 Task: Look for products in the category "Pepperoni" from Fiorucci only.
Action: Mouse pressed left at (17, 82)
Screenshot: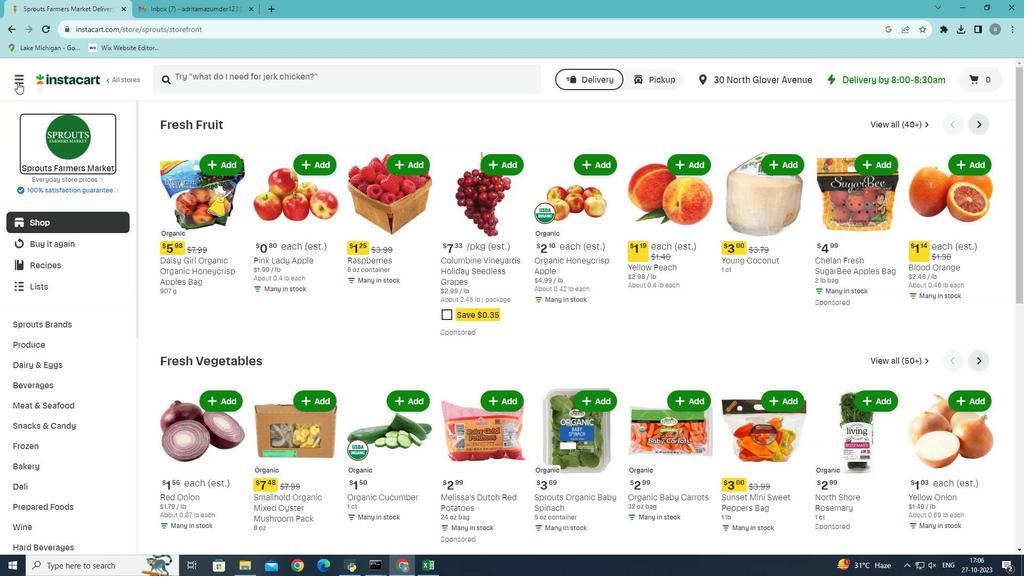 
Action: Mouse moved to (42, 305)
Screenshot: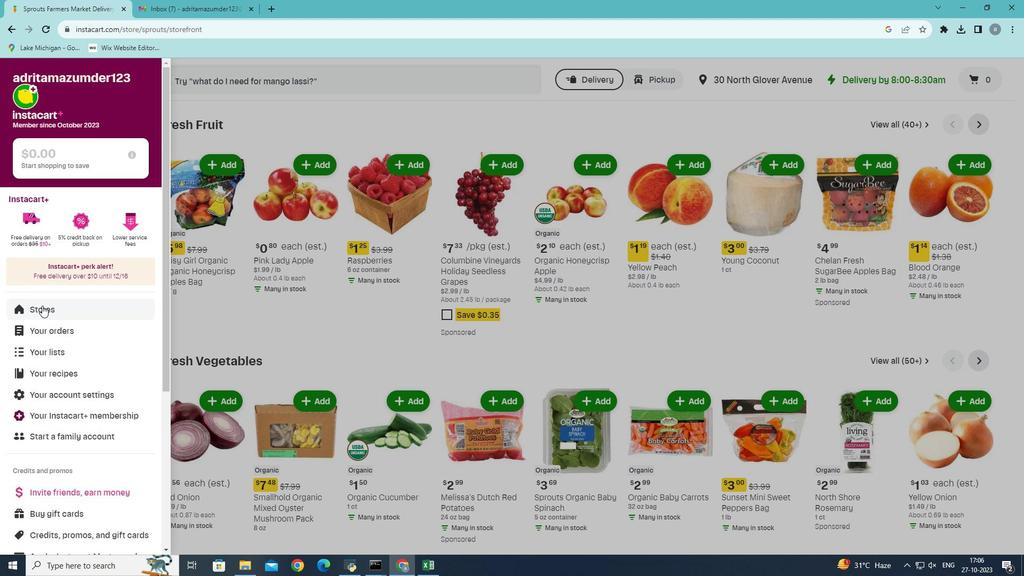 
Action: Mouse pressed left at (42, 305)
Screenshot: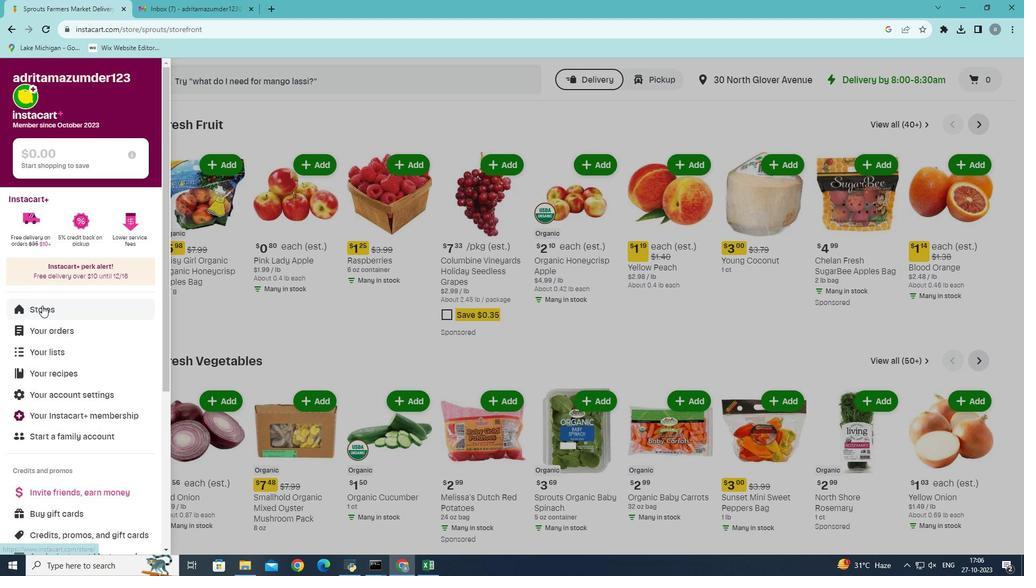 
Action: Mouse moved to (255, 120)
Screenshot: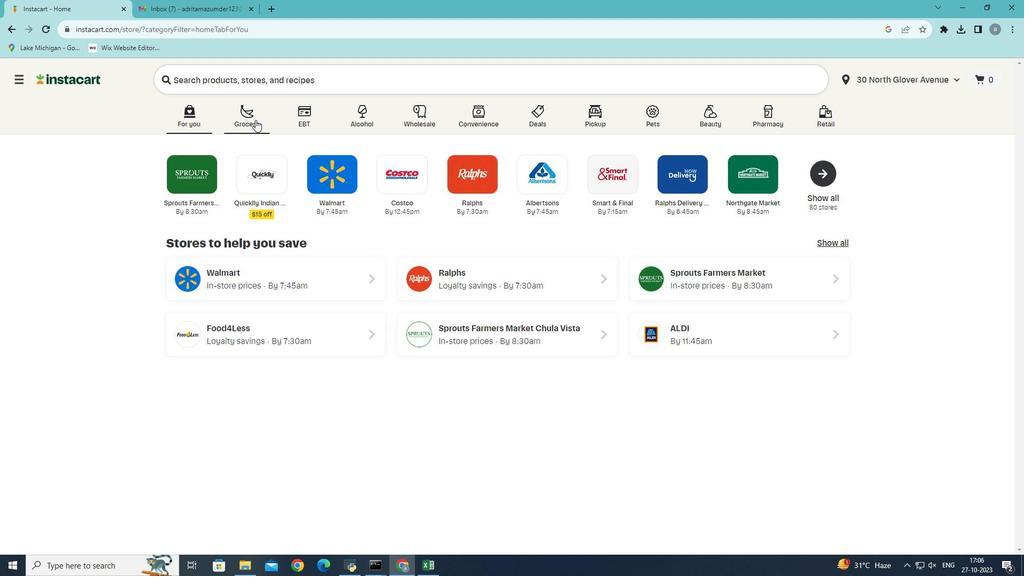 
Action: Mouse pressed left at (255, 120)
Screenshot: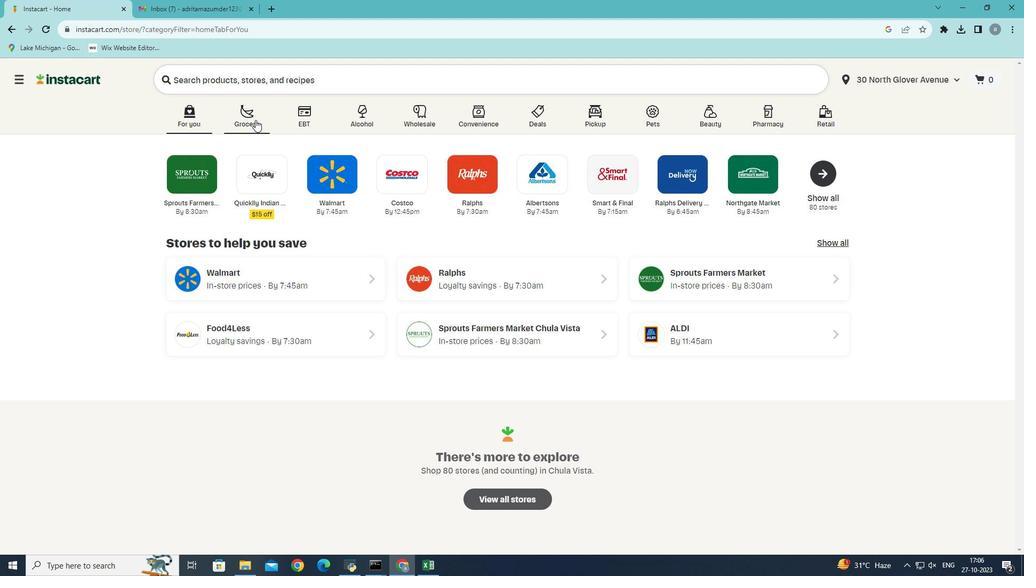 
Action: Mouse moved to (218, 296)
Screenshot: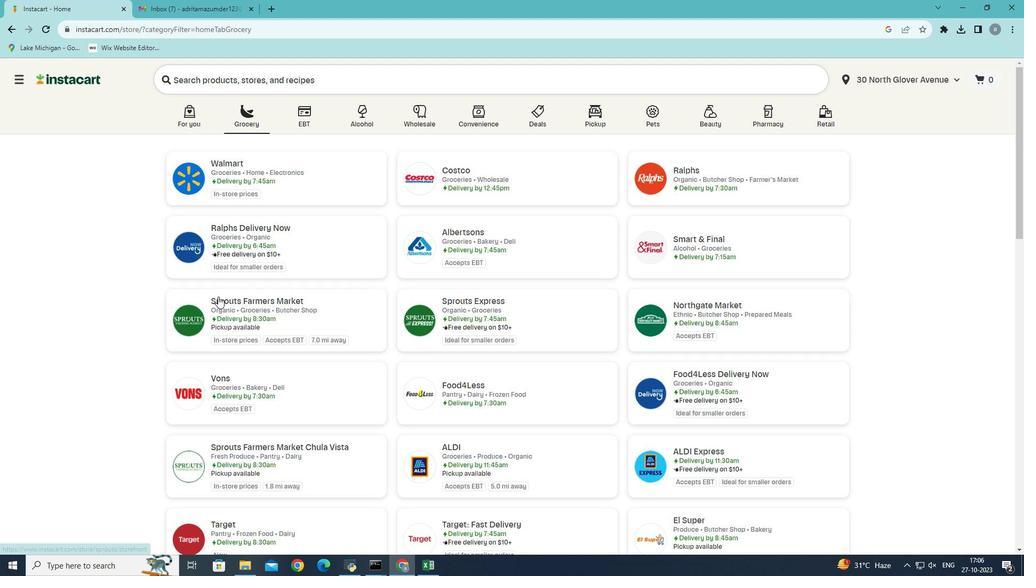 
Action: Mouse pressed left at (218, 296)
Screenshot: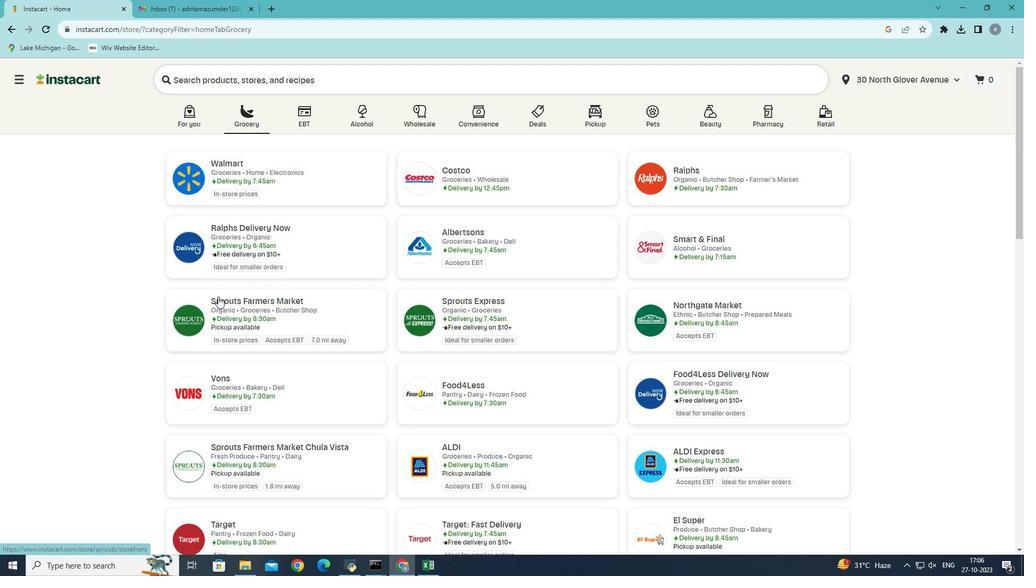 
Action: Mouse moved to (33, 487)
Screenshot: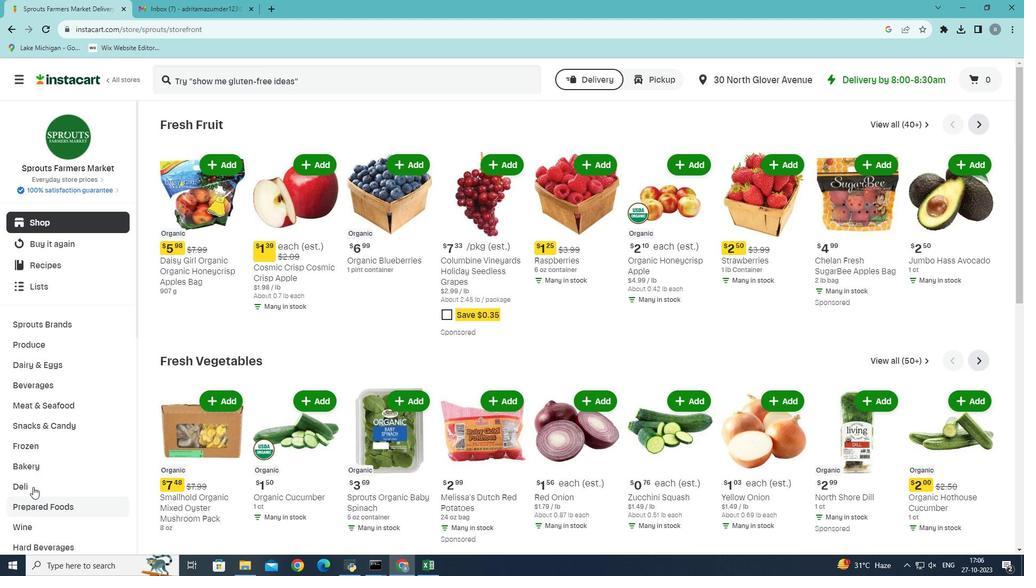 
Action: Mouse pressed left at (33, 487)
Screenshot: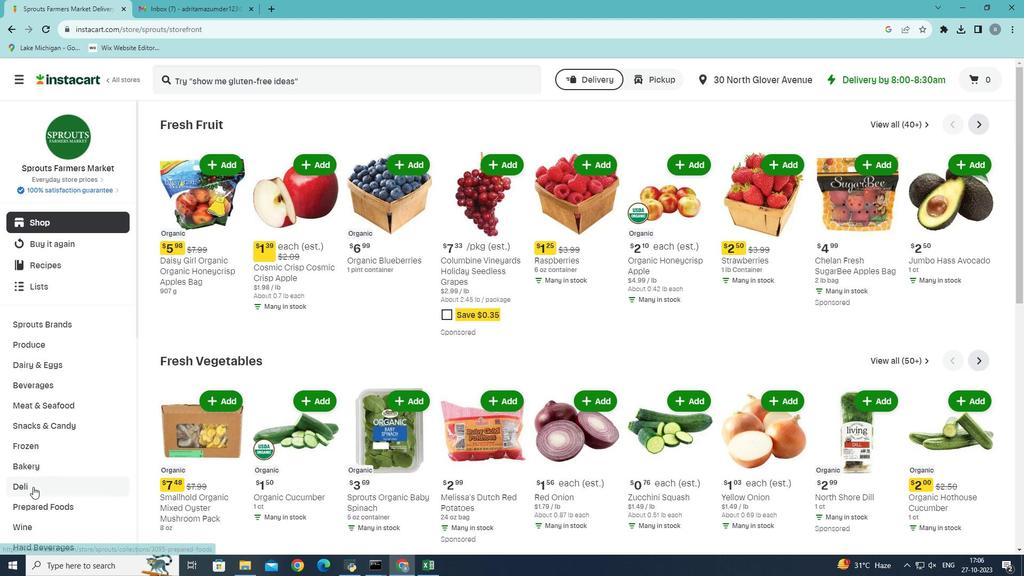 
Action: Mouse moved to (215, 145)
Screenshot: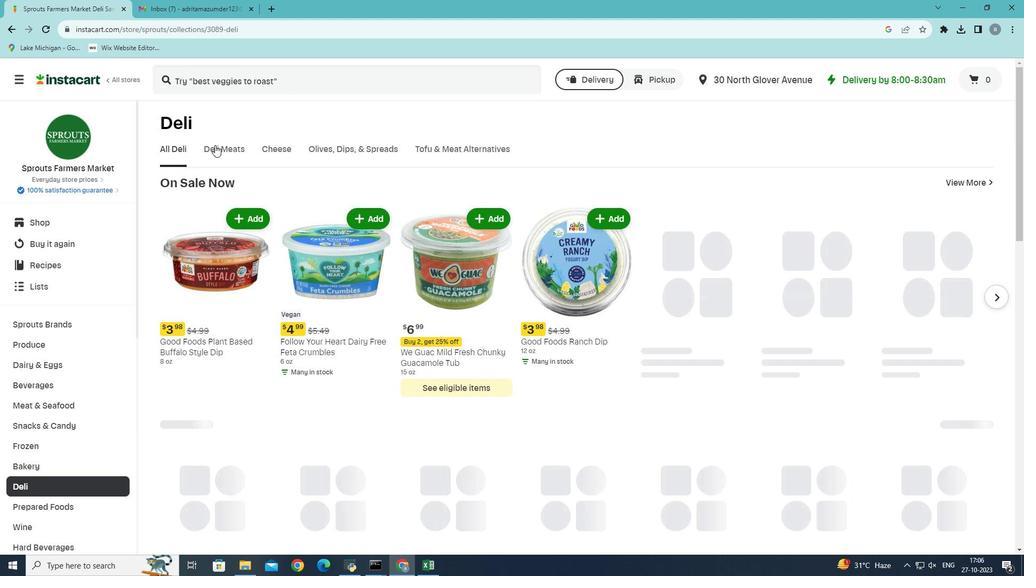 
Action: Mouse pressed left at (215, 145)
Screenshot: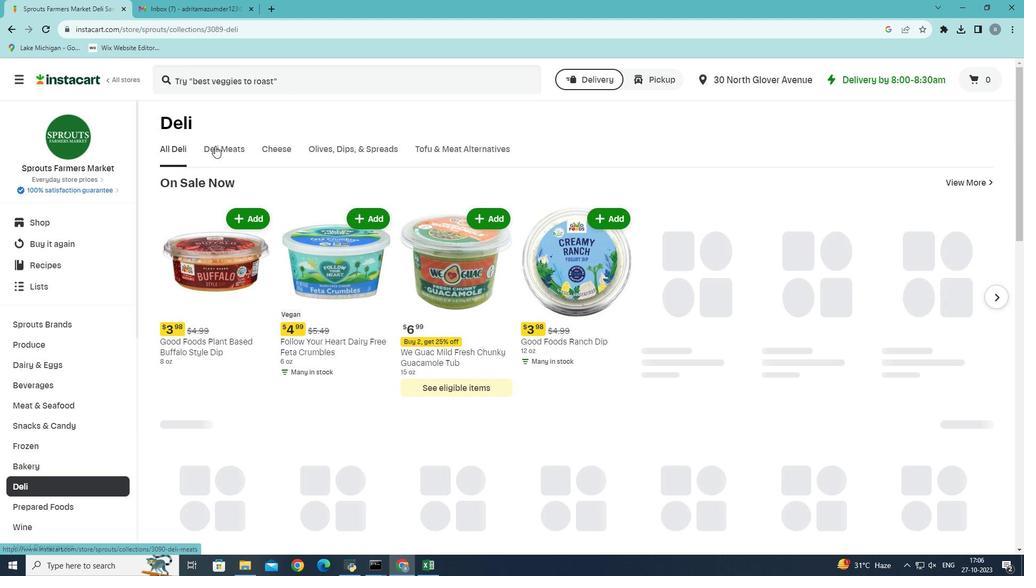 
Action: Mouse moved to (423, 204)
Screenshot: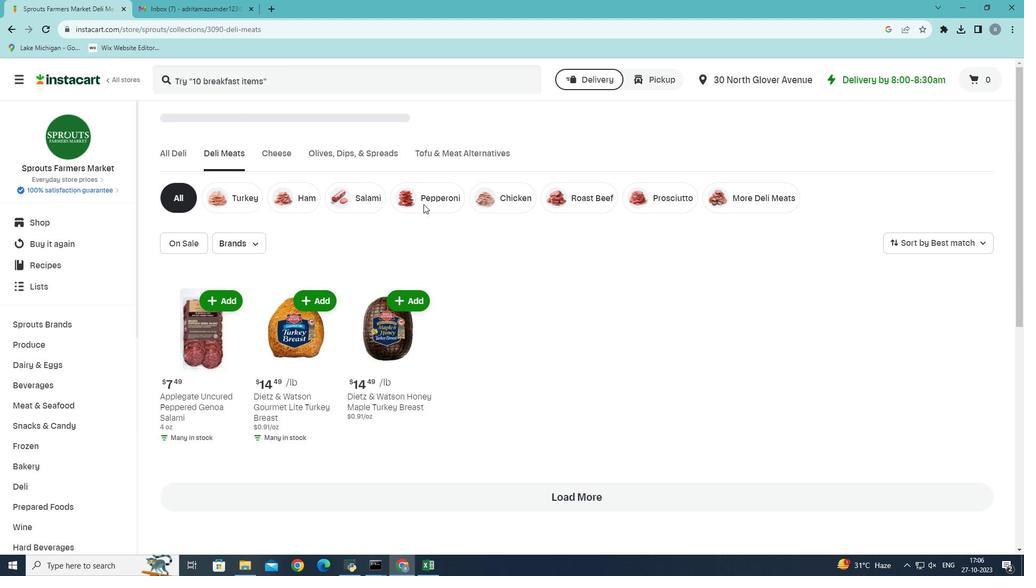 
Action: Mouse pressed left at (423, 204)
Screenshot: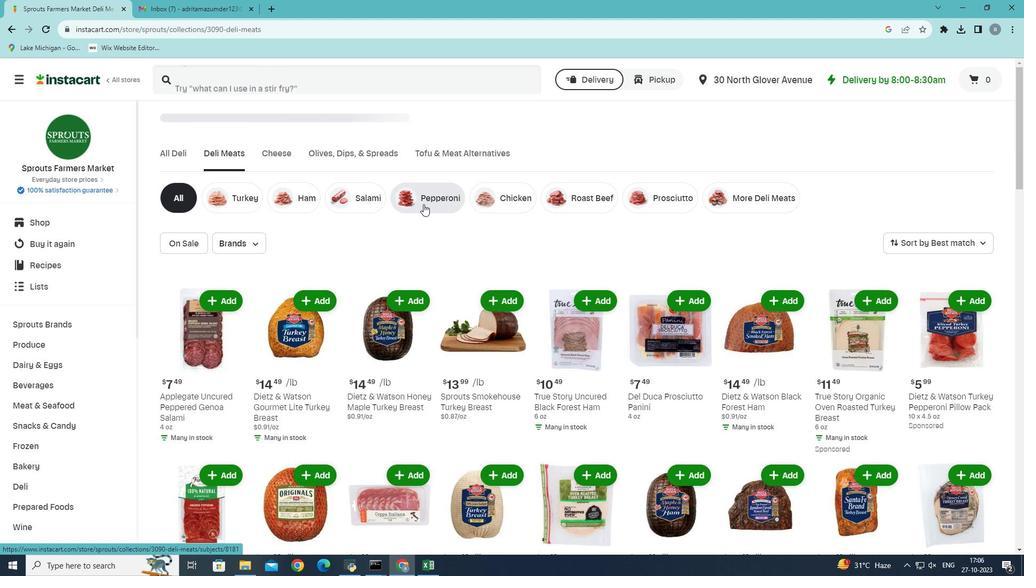 
Action: Mouse moved to (201, 240)
Screenshot: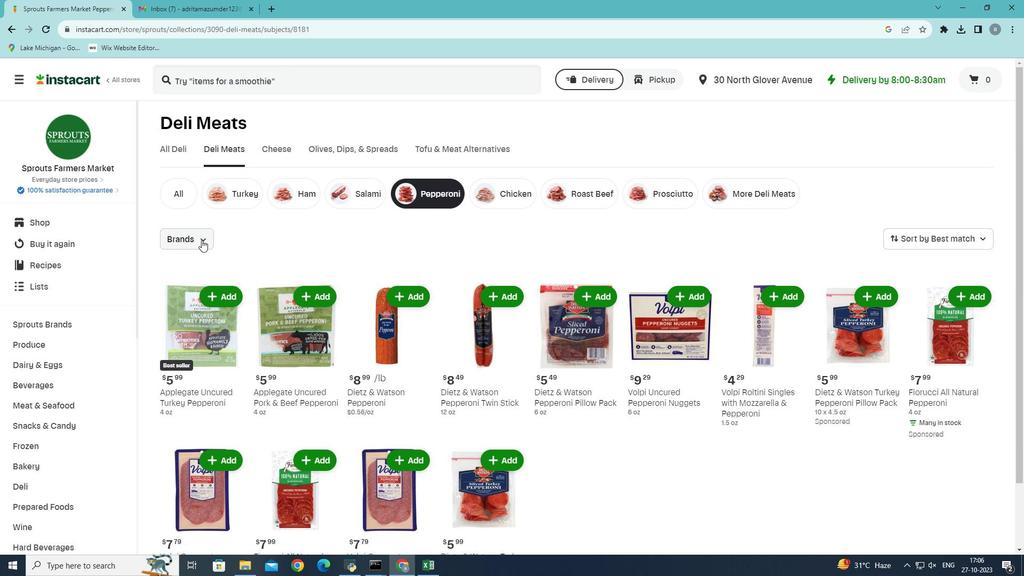 
Action: Mouse pressed left at (201, 240)
Screenshot: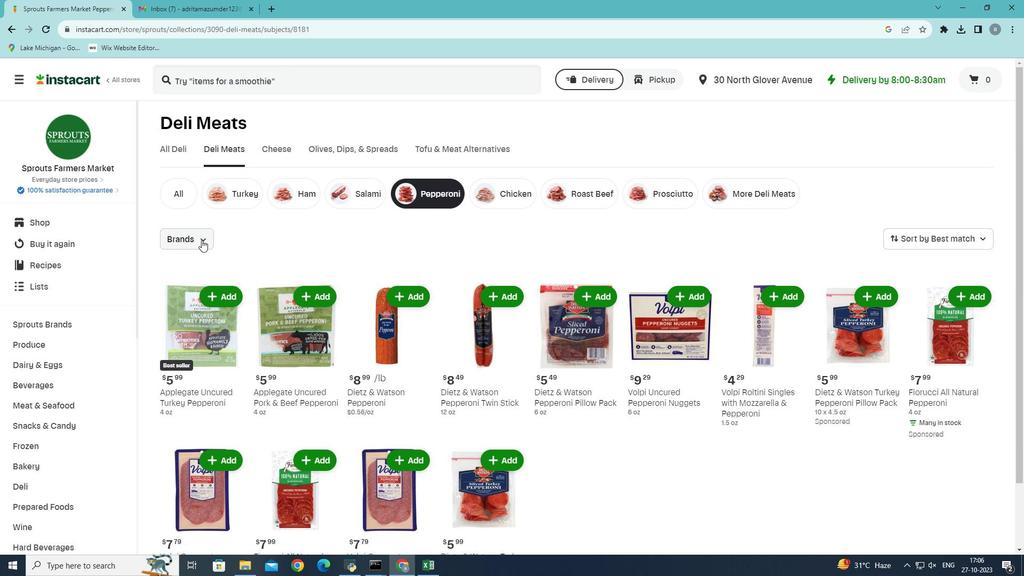 
Action: Mouse moved to (179, 349)
Screenshot: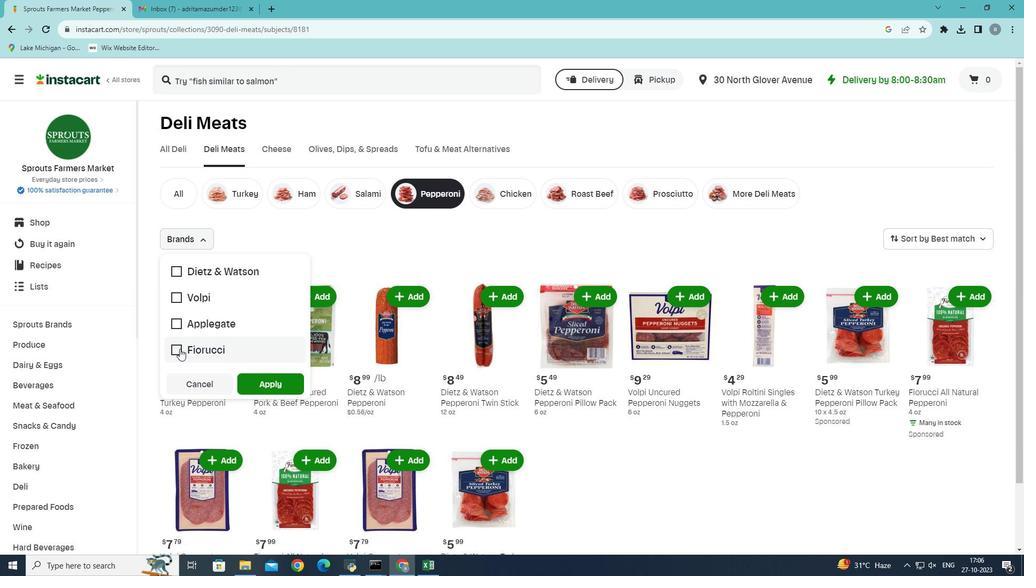 
Action: Mouse pressed left at (179, 349)
Screenshot: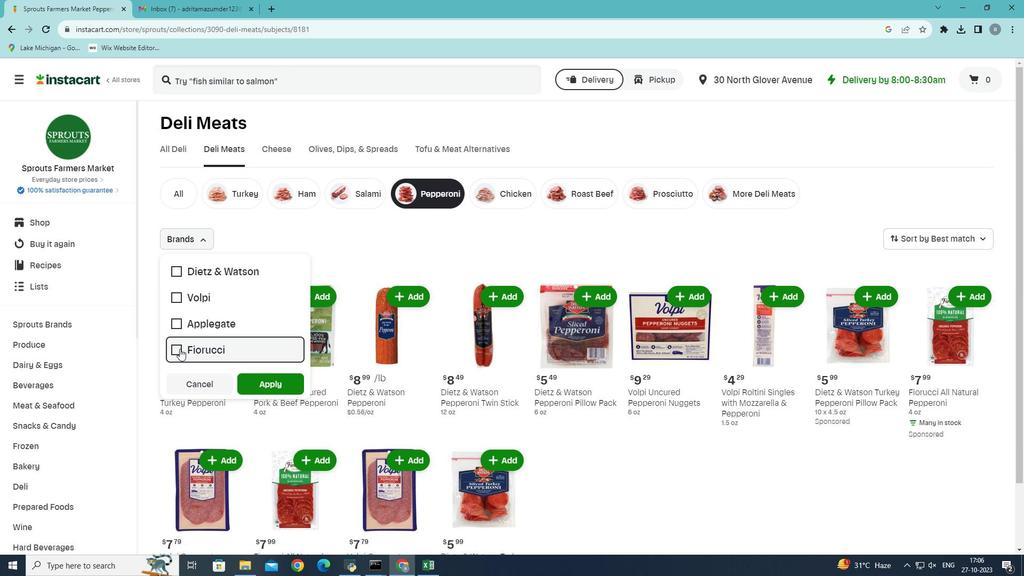 
Action: Mouse moved to (266, 383)
Screenshot: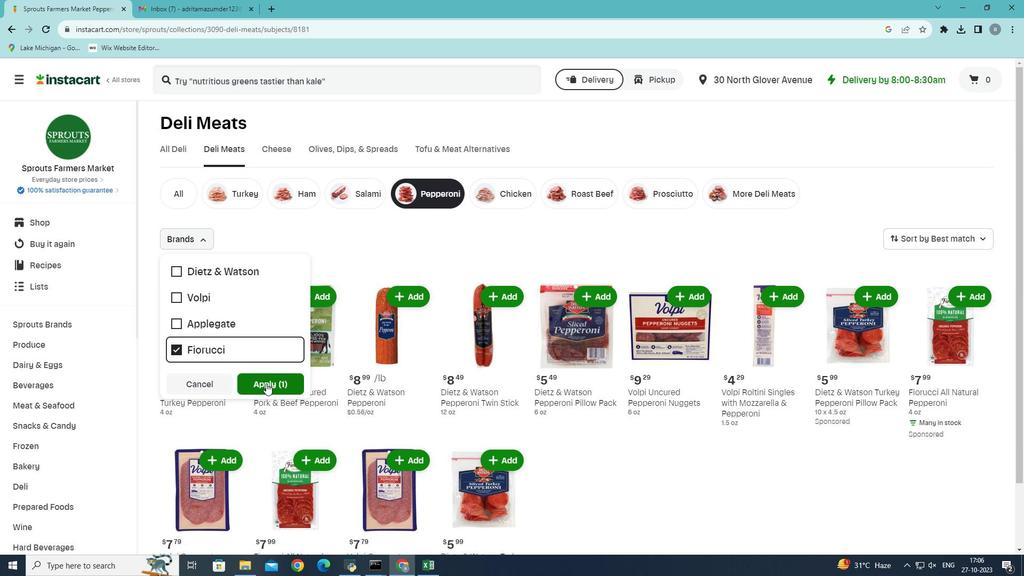 
Action: Mouse pressed left at (266, 383)
Screenshot: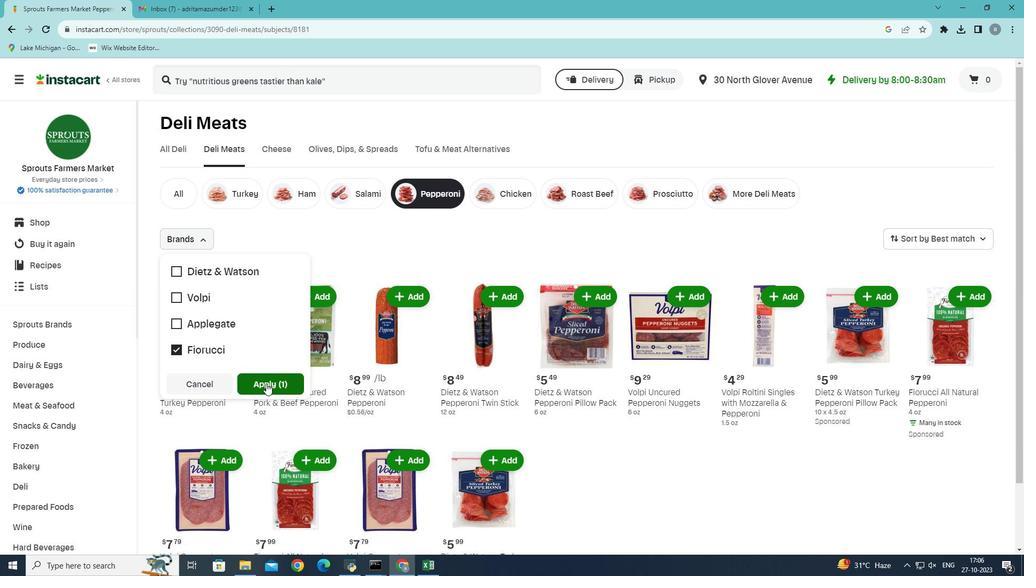 
Action: Mouse moved to (335, 328)
Screenshot: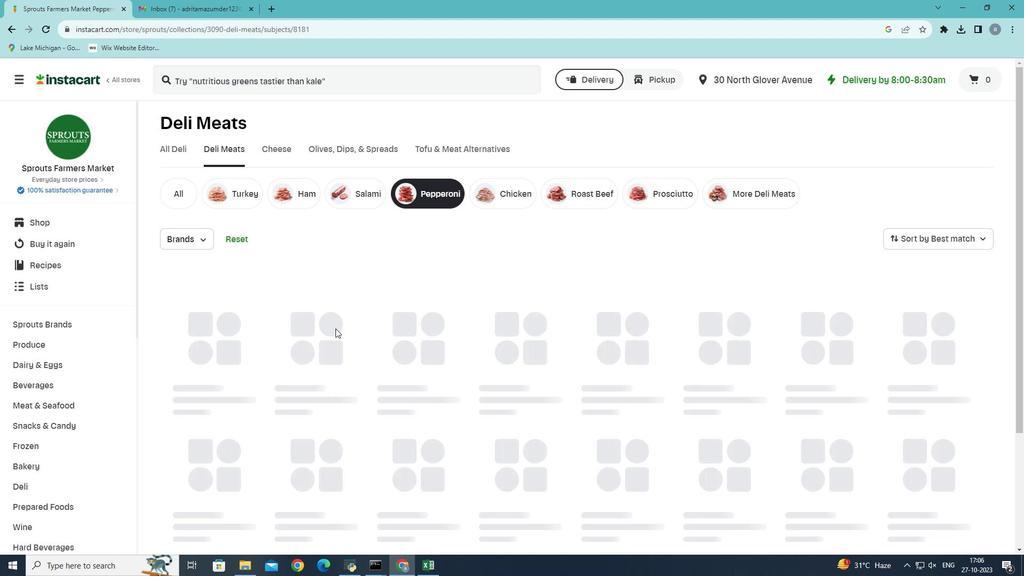 
